Task: Turn on the remote tunnel access.
Action: Mouse moved to (867, 504)
Screenshot: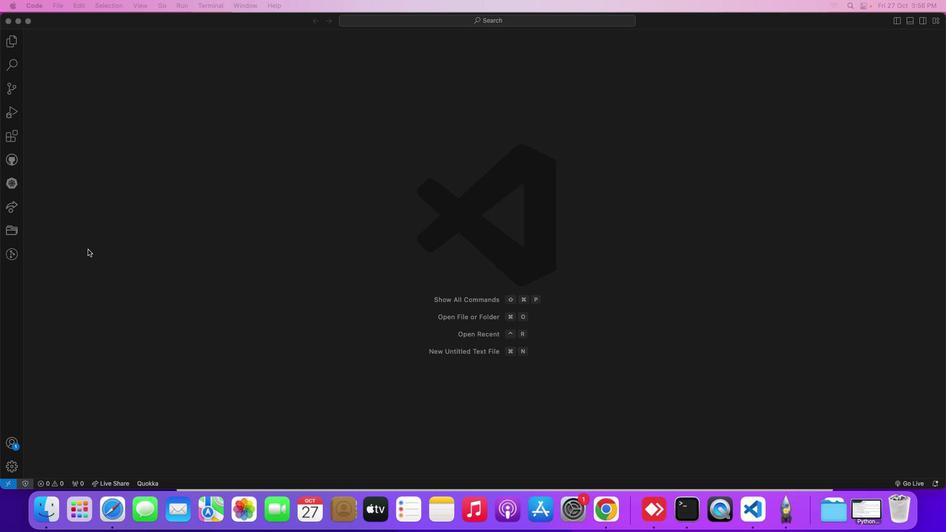 
Action: Mouse pressed left at (867, 504)
Screenshot: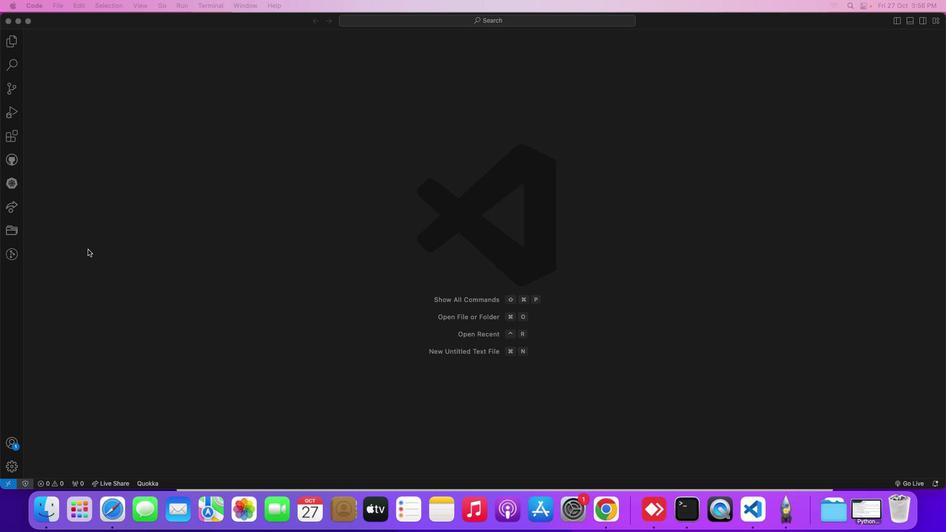 
Action: Mouse moved to (170, 11)
Screenshot: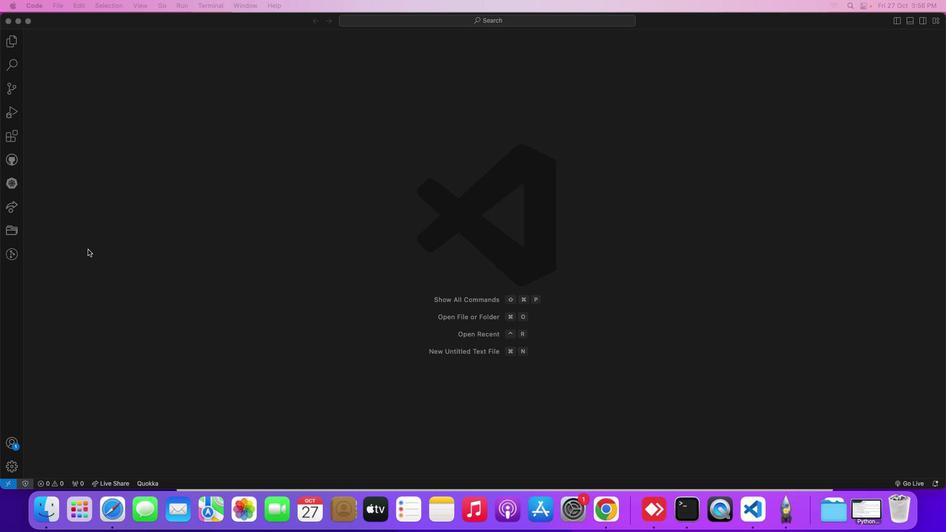 
Action: Key pressed 'y'
Screenshot: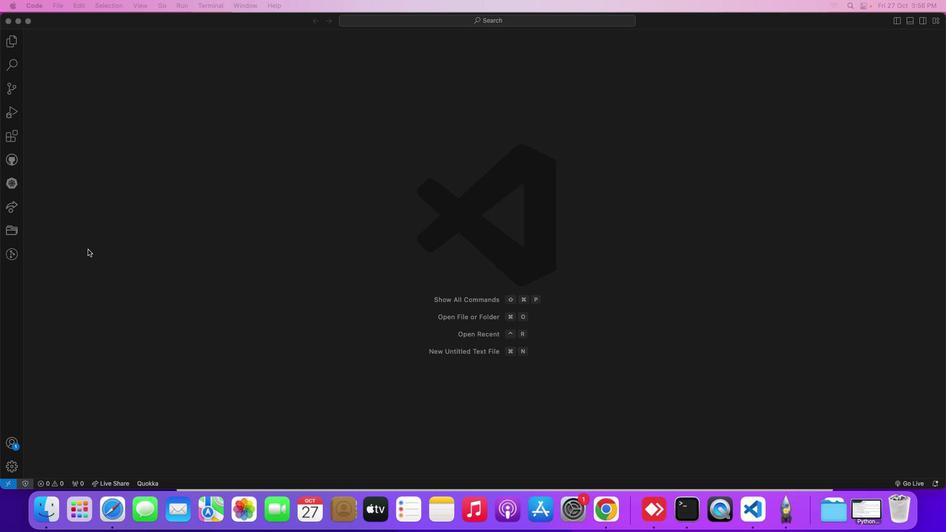 
Action: Mouse moved to (168, 13)
Screenshot: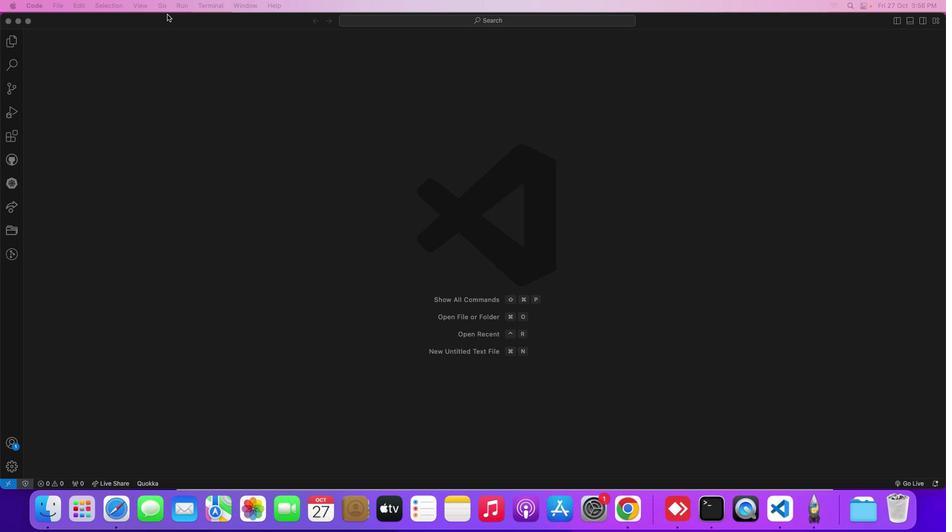 
Action: Key pressed Key.enter
Screenshot: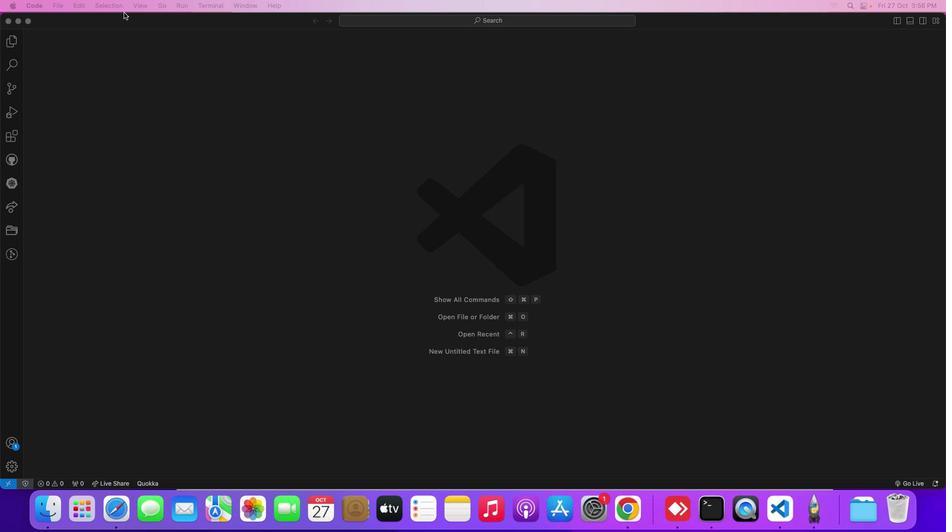 
Action: Mouse moved to (12, 445)
Screenshot: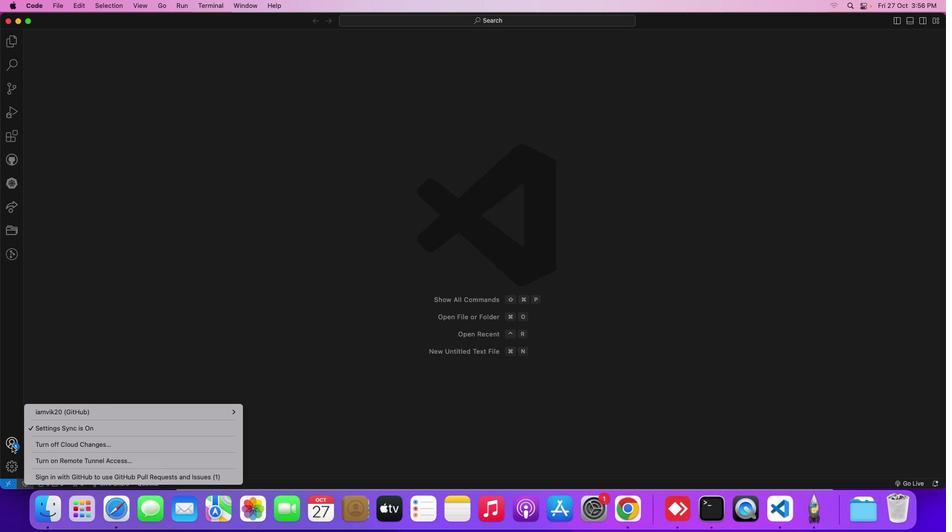 
Action: Mouse pressed left at (12, 445)
Screenshot: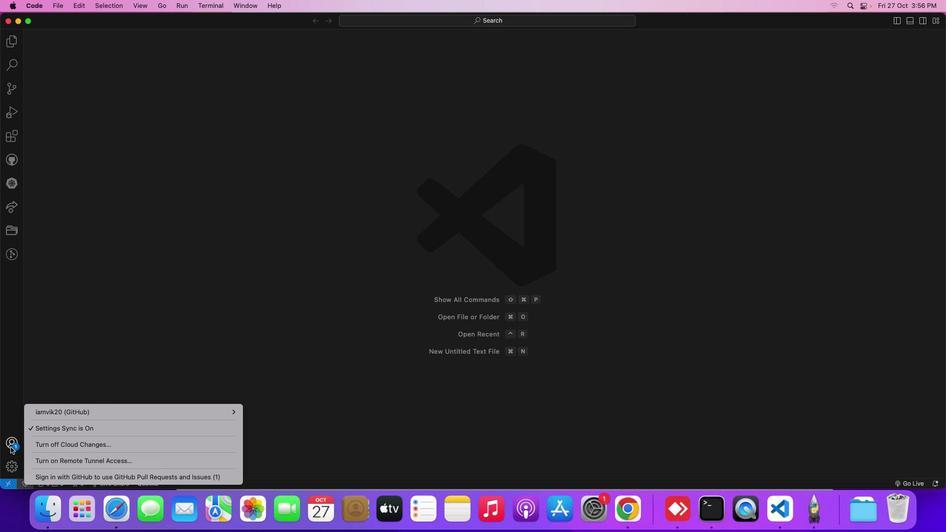 
Action: Mouse moved to (115, 462)
Screenshot: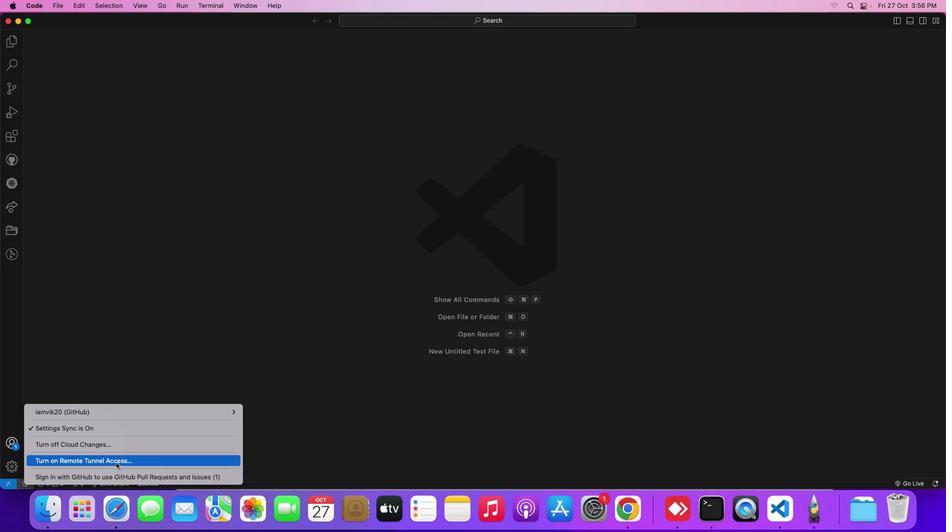 
Action: Mouse pressed left at (115, 462)
Screenshot: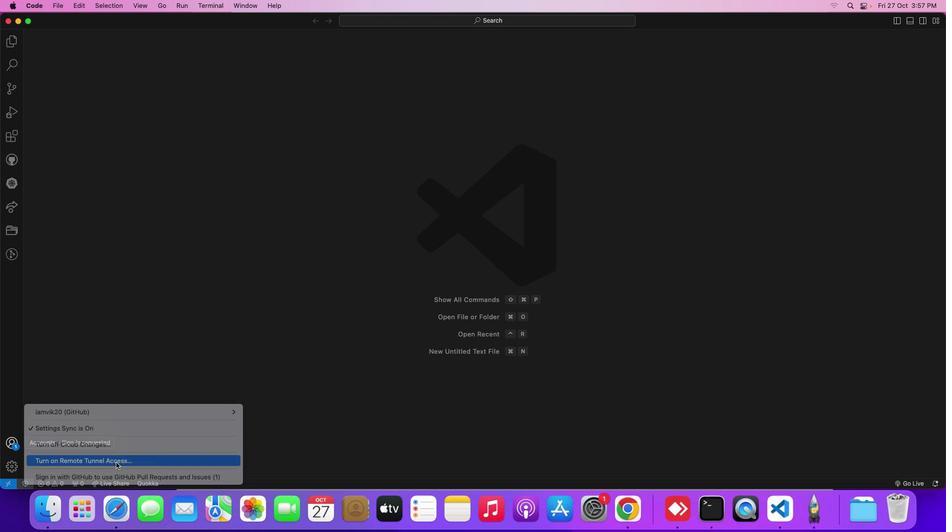 
Action: Mouse moved to (390, 41)
Screenshot: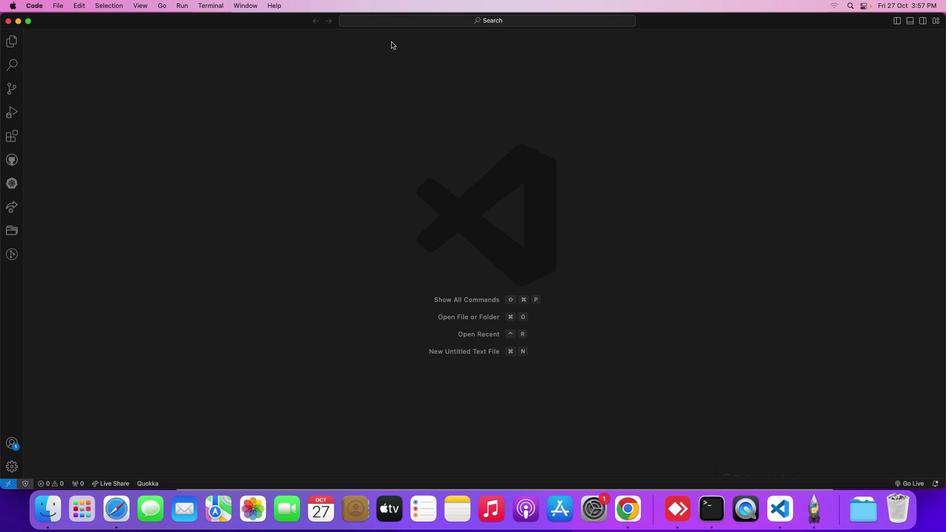 
Action: Mouse pressed left at (390, 41)
Screenshot: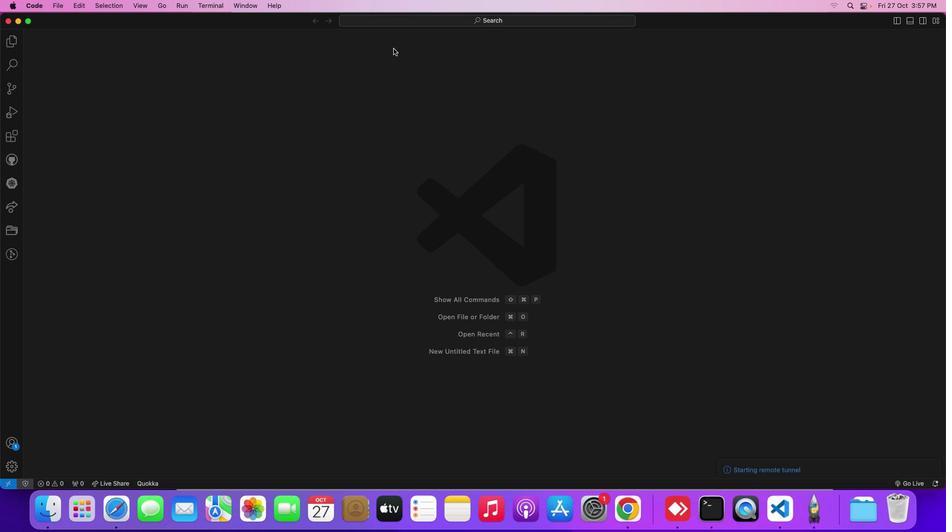 
Action: Mouse moved to (790, 362)
Screenshot: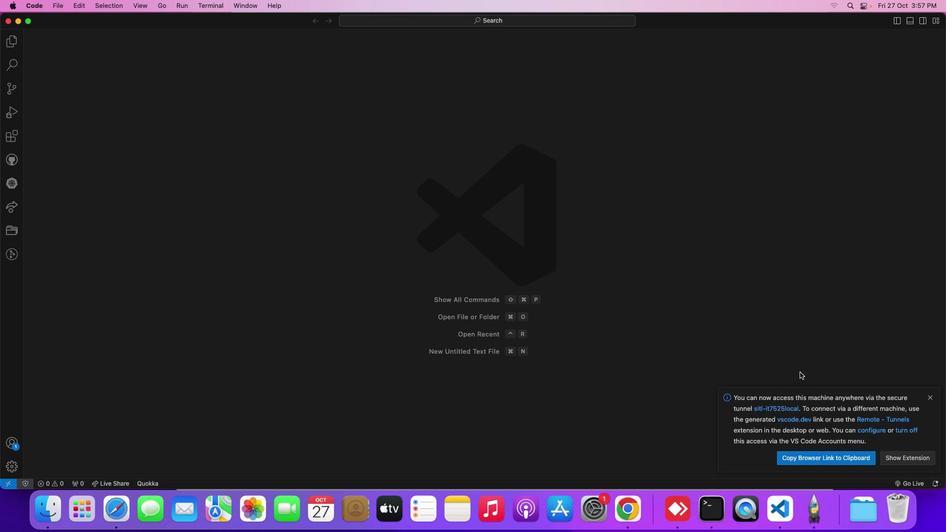 
